 Task: Add United Kingdom.
Action: Mouse moved to (313, 71)
Screenshot: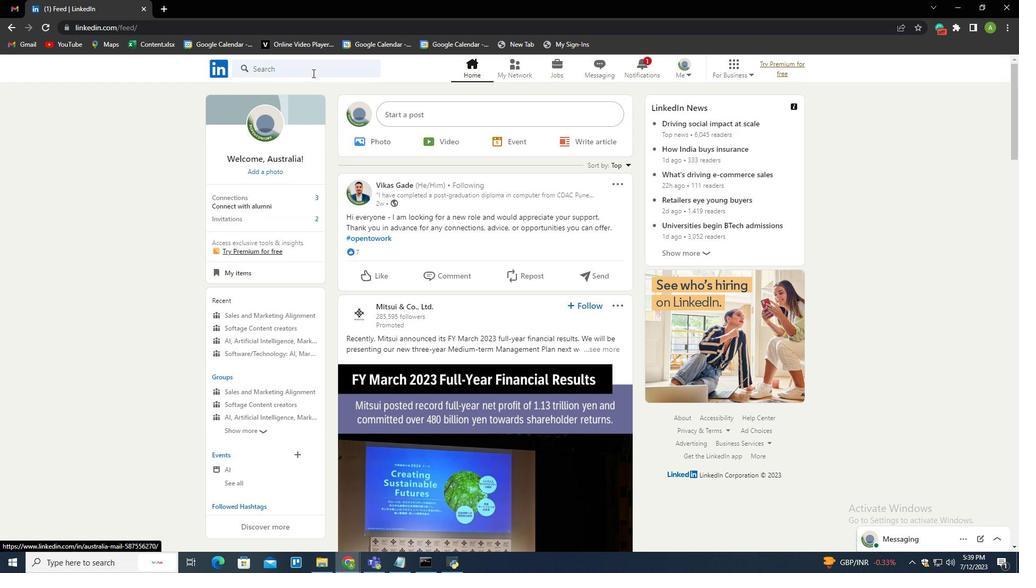 
Action: Mouse pressed left at (313, 71)
Screenshot: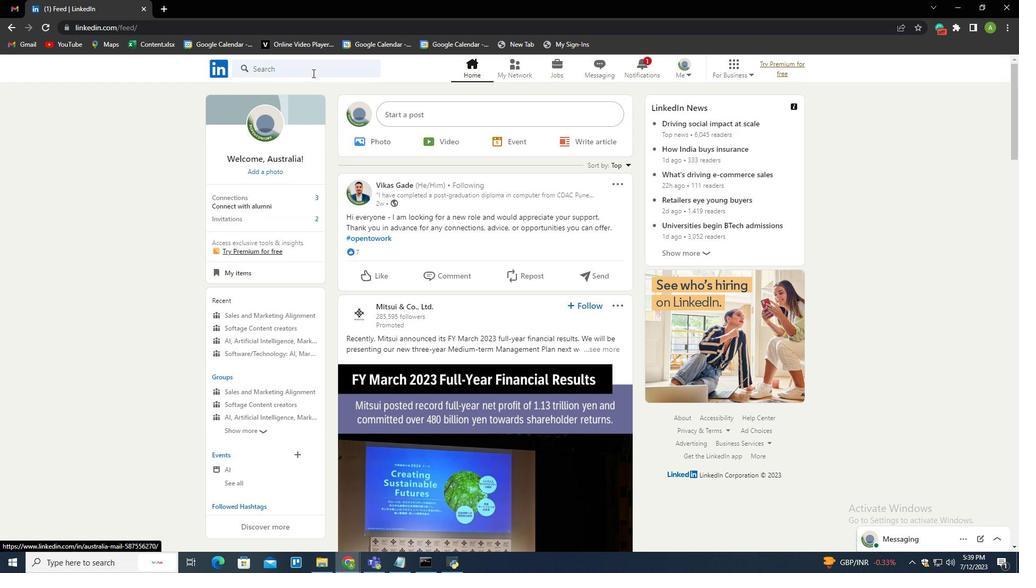 
Action: Mouse moved to (280, 155)
Screenshot: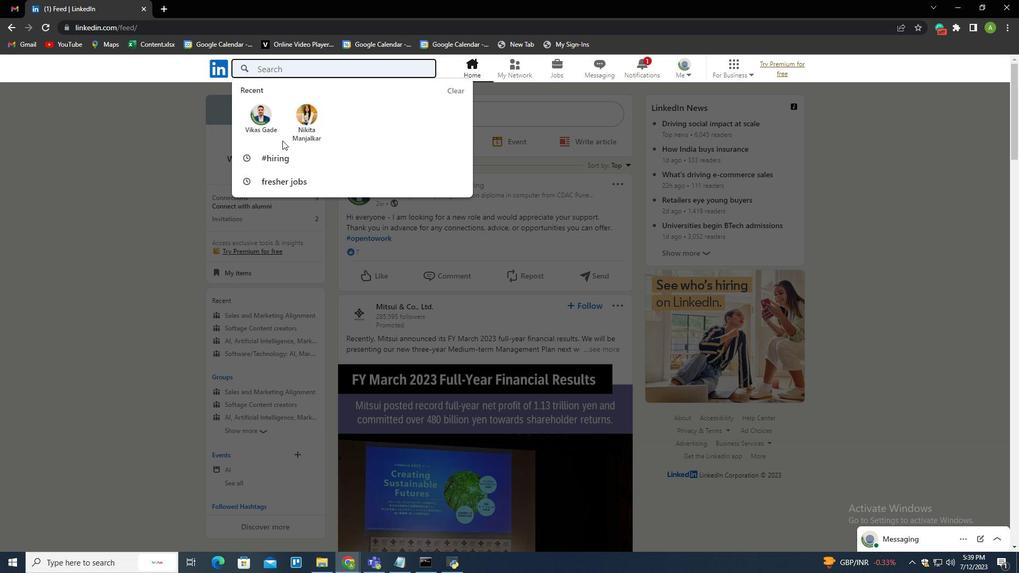 
Action: Mouse pressed left at (280, 155)
Screenshot: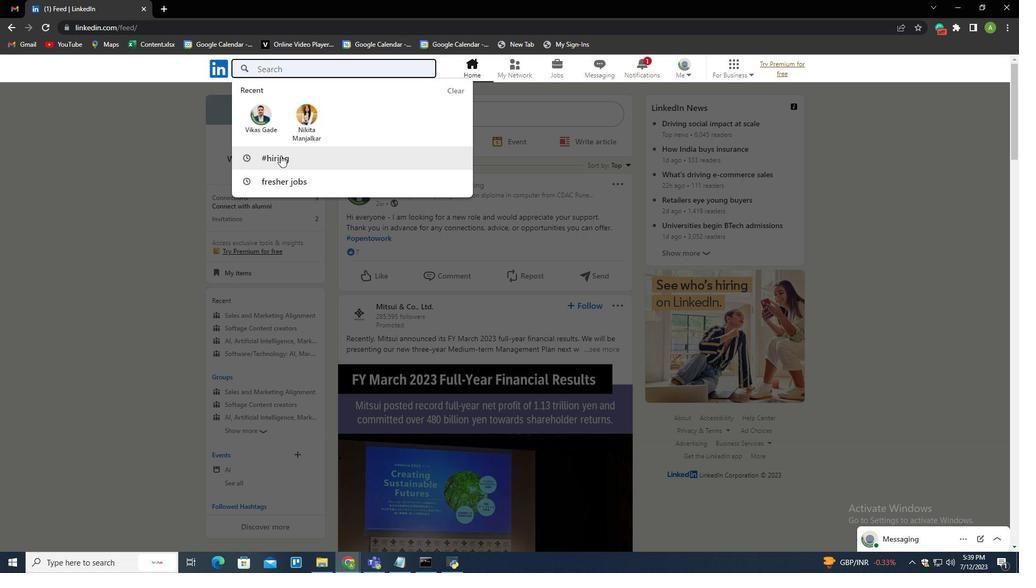 
Action: Mouse moved to (312, 96)
Screenshot: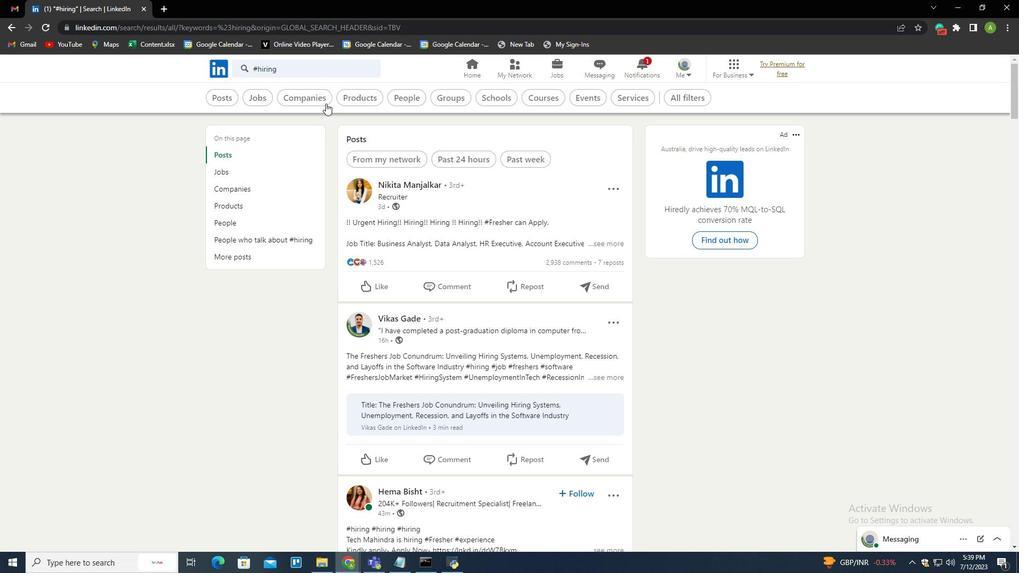 
Action: Mouse pressed left at (312, 96)
Screenshot: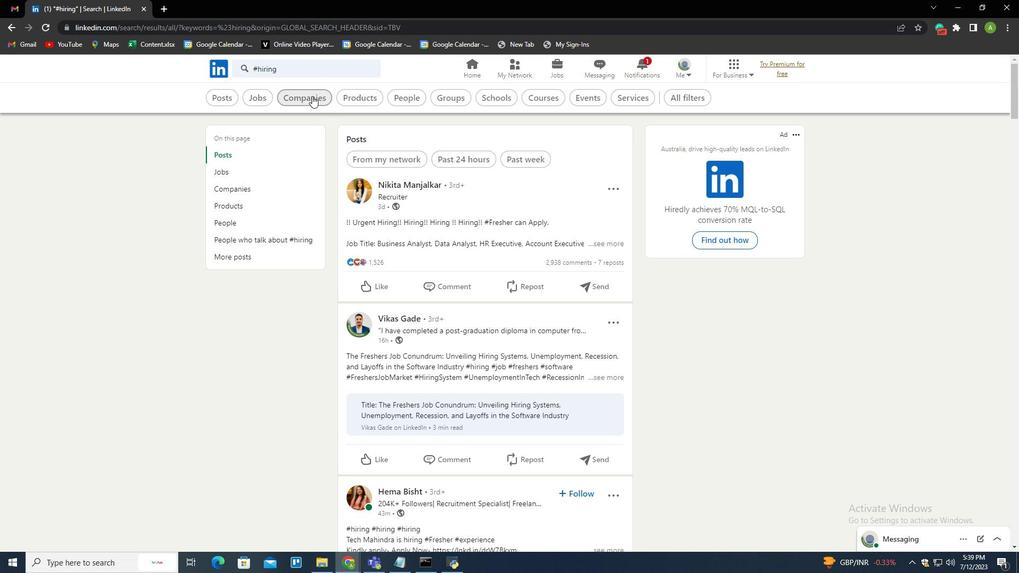 
Action: Mouse pressed left at (312, 96)
Screenshot: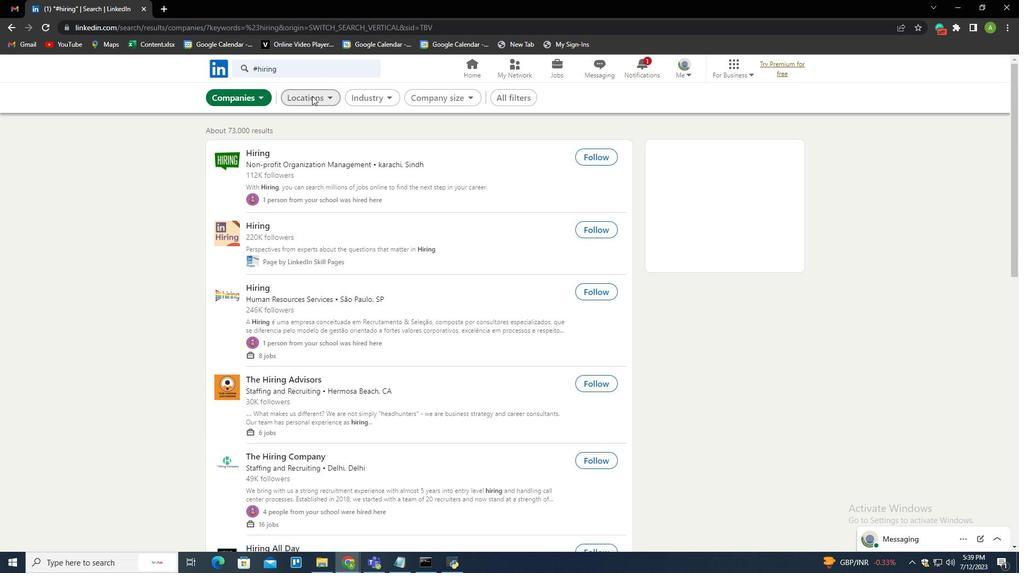
Action: Mouse moved to (309, 130)
Screenshot: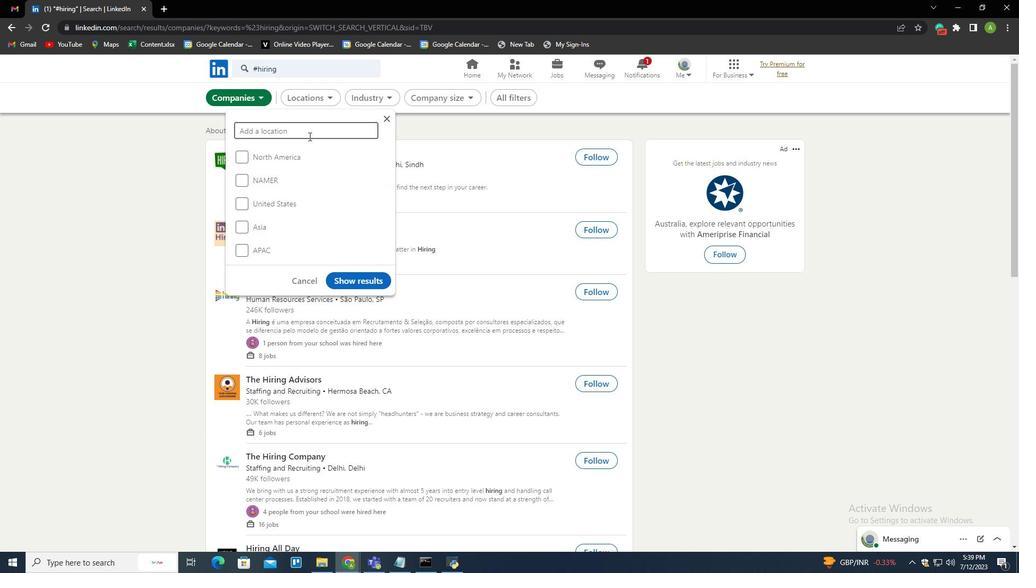 
Action: Mouse pressed left at (309, 130)
Screenshot: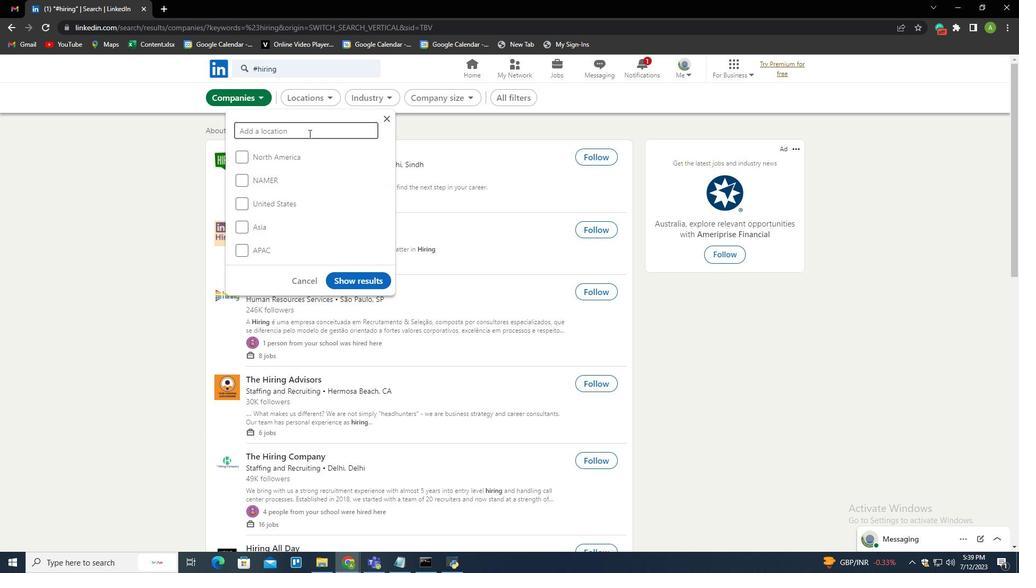 
Action: Key pressed <Key.shift>United
Screenshot: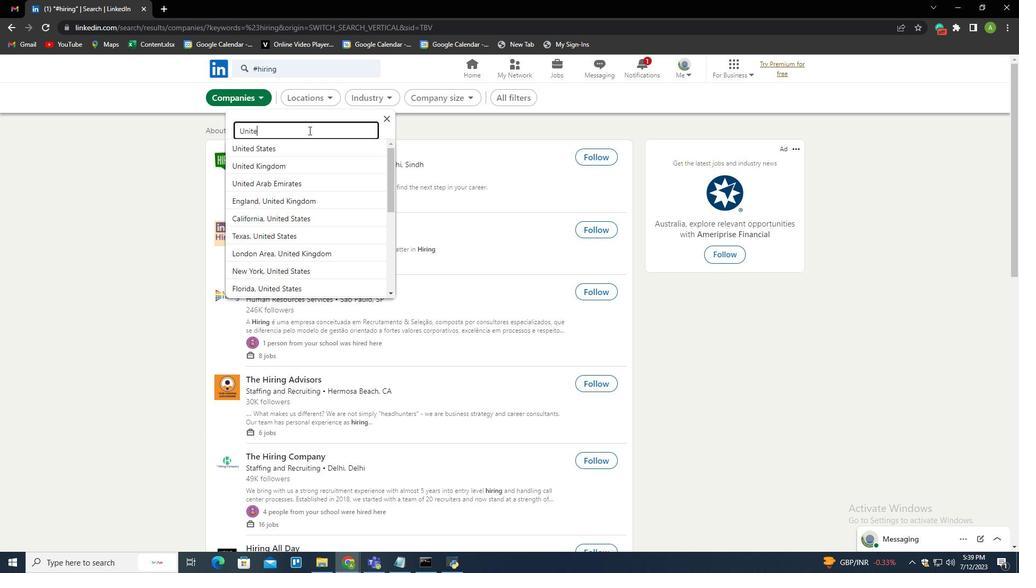 
Action: Mouse moved to (295, 161)
Screenshot: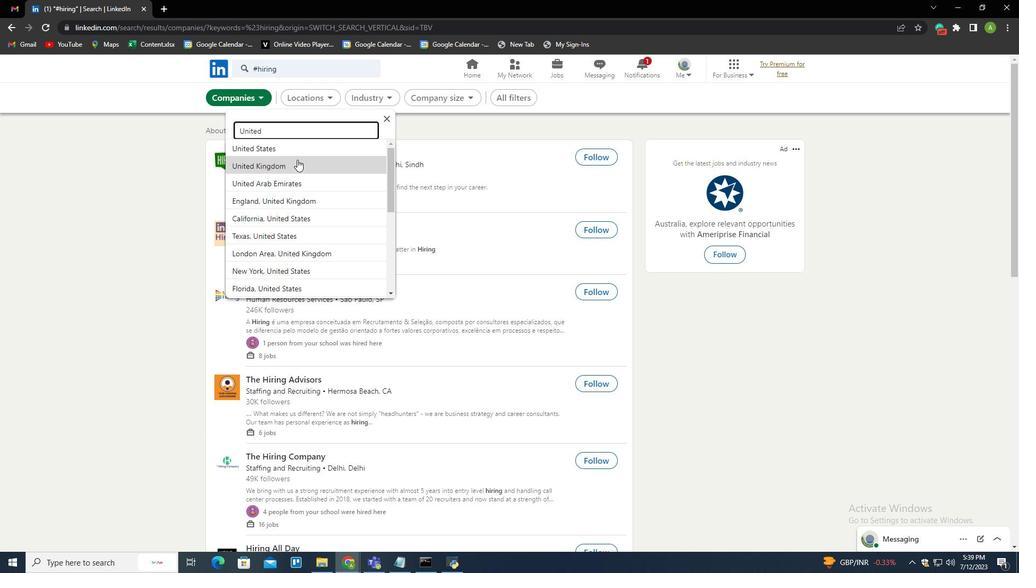 
Action: Mouse pressed left at (295, 161)
Screenshot: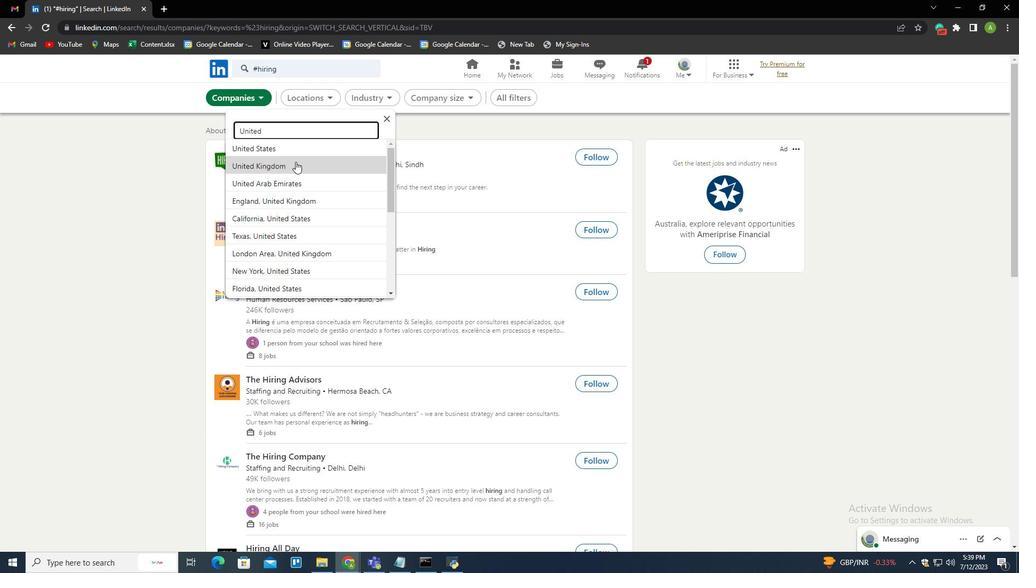 
Action: Mouse moved to (350, 269)
Screenshot: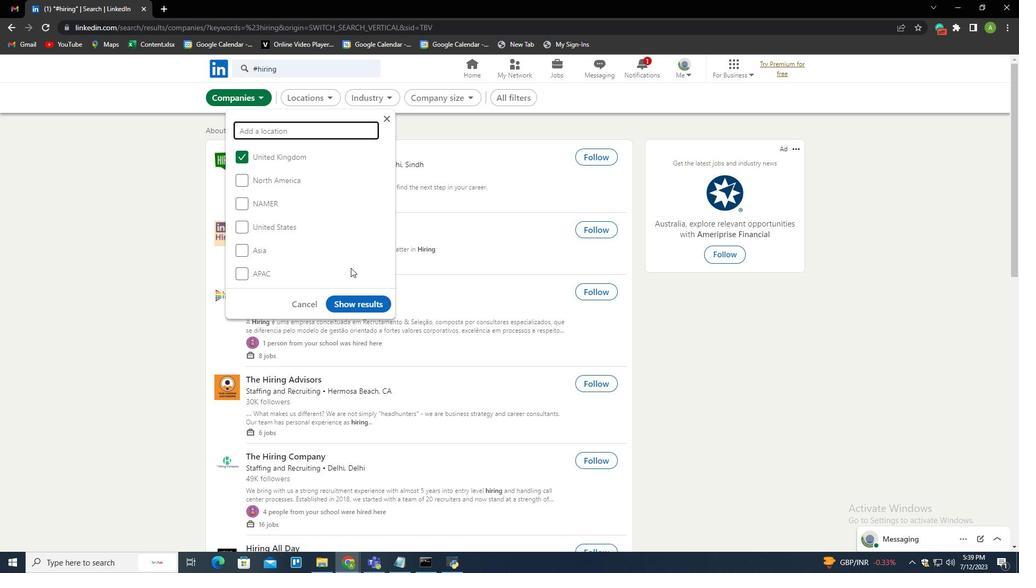 
